 Task: Where is the Space Needle located in Seattle?
Action: Key pressed Key.shift'W''h''e''r''e'Key.space'i''s'Key.space't''h''e'Key.spaceKey.shift'S''p''a''c''e'Key.spaceKey.shift'N''e''e''d''l''e'Key.space'l''o''c''a''t''e''d'Key.space'i''n'Key.spaceKey.shift'S''e''a''t''t''l''e'Key.shift_r'?'Key.enter
Screenshot: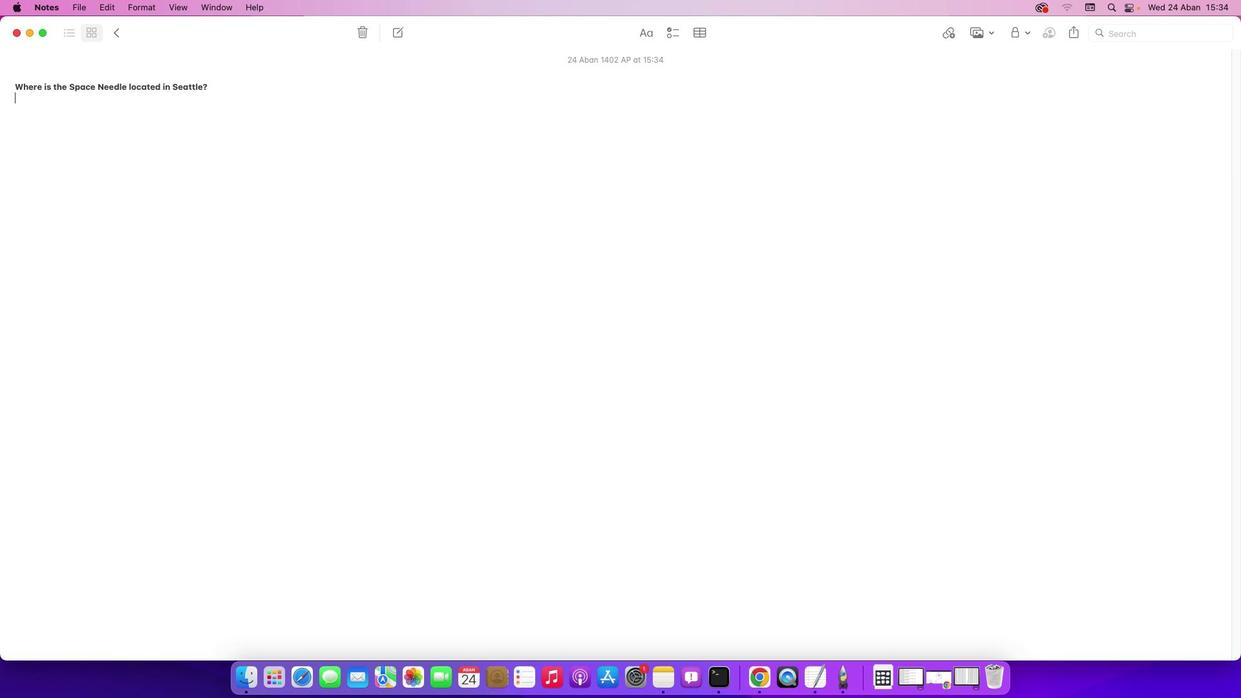 
Action: Mouse moved to (941, 679)
Screenshot: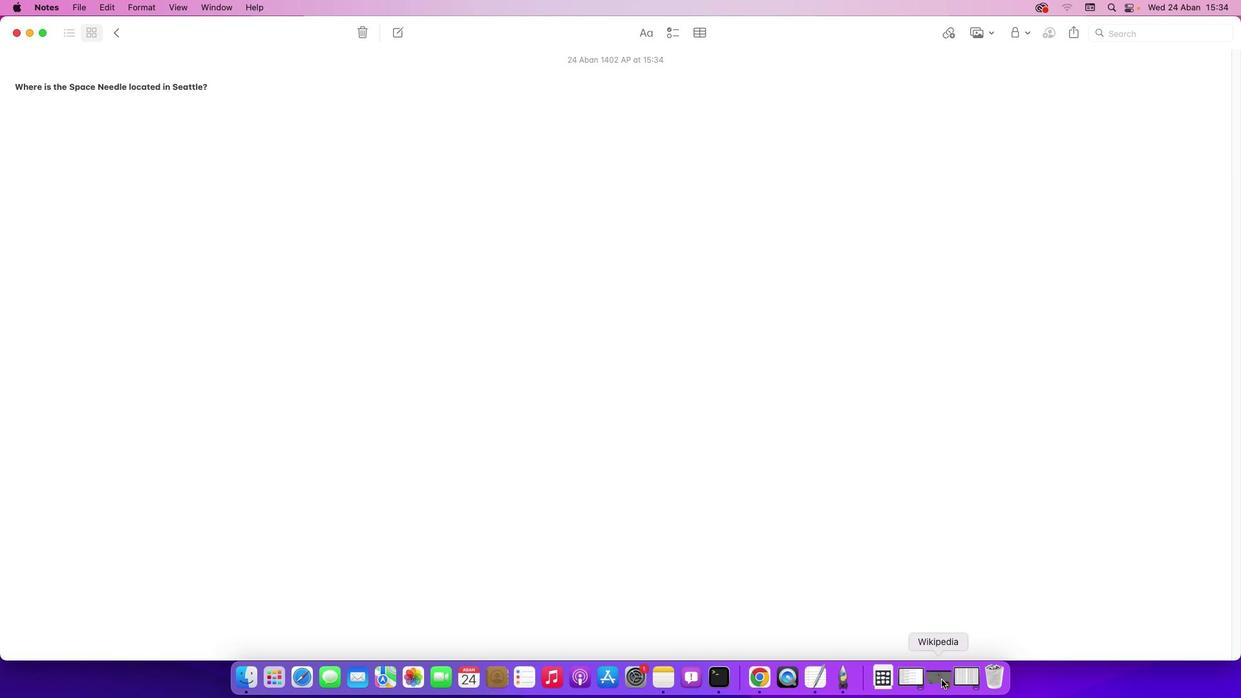 
Action: Mouse pressed left at (941, 679)
Screenshot: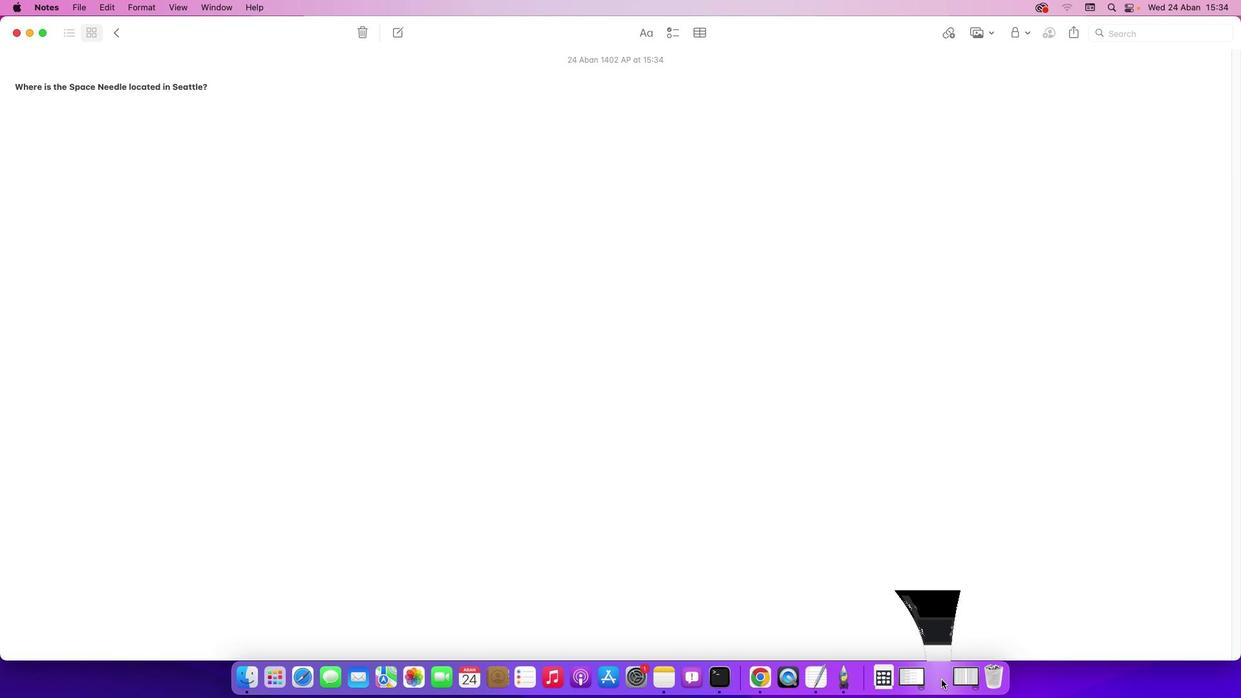 
Action: Mouse moved to (514, 387)
Screenshot: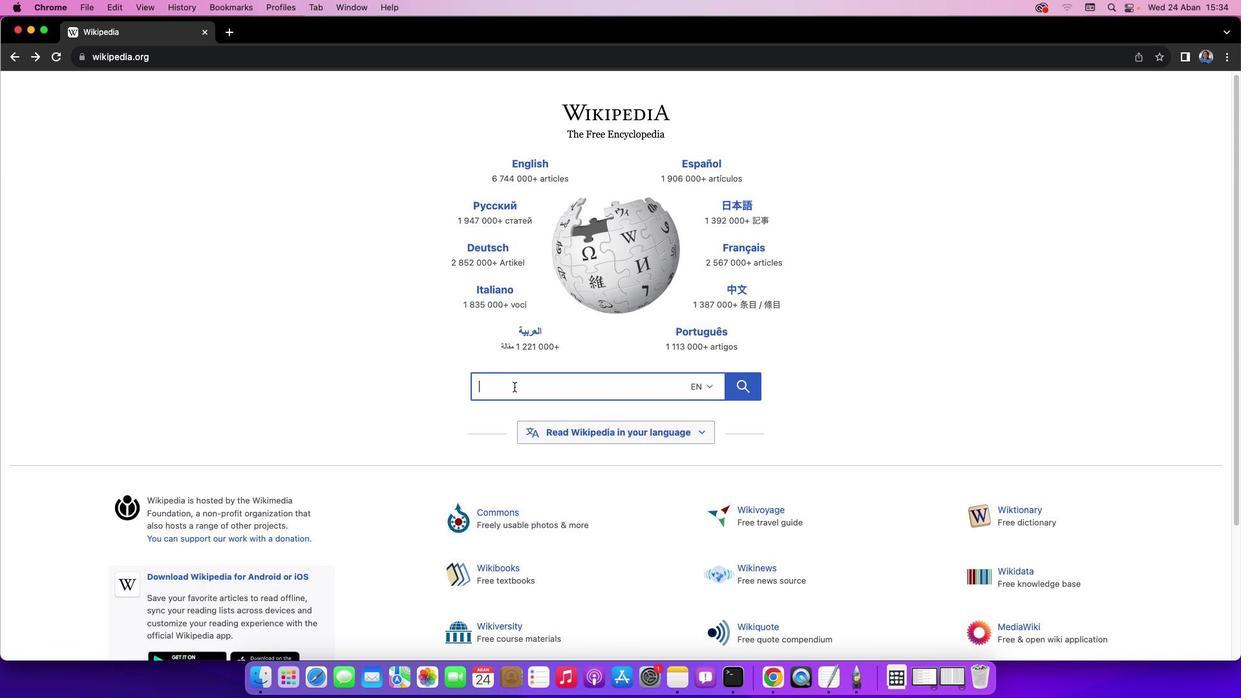 
Action: Mouse pressed left at (514, 387)
Screenshot: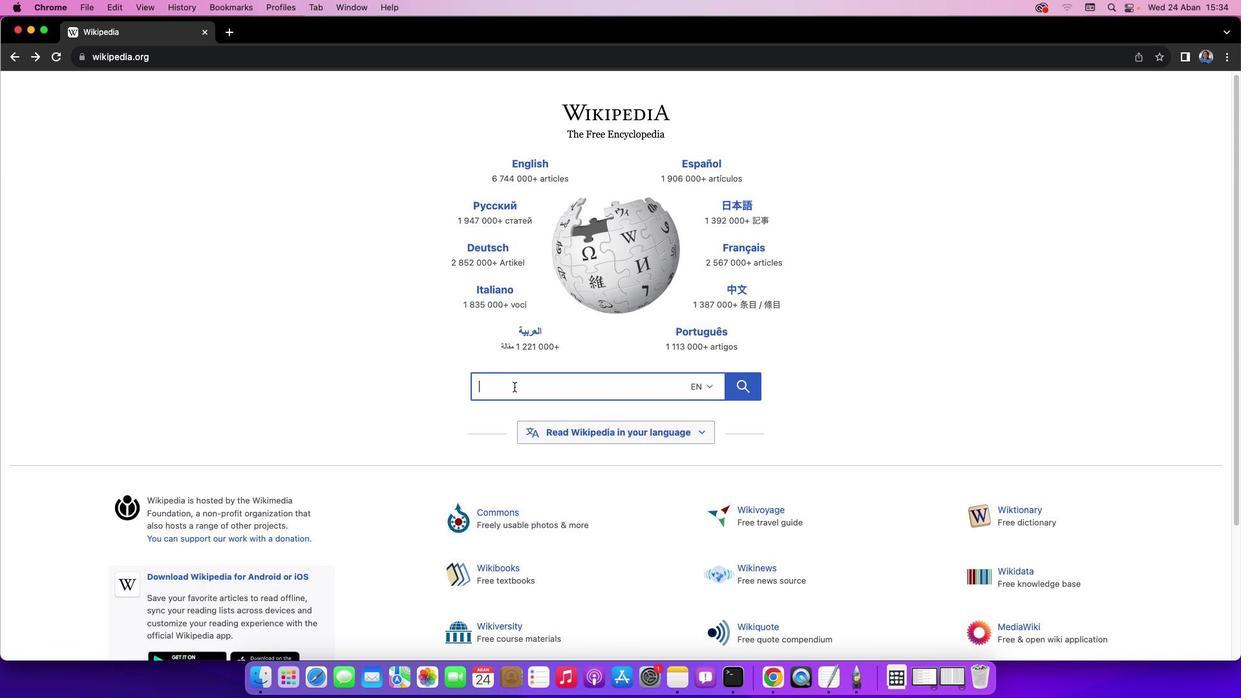 
Action: Key pressed Key.shift
Screenshot: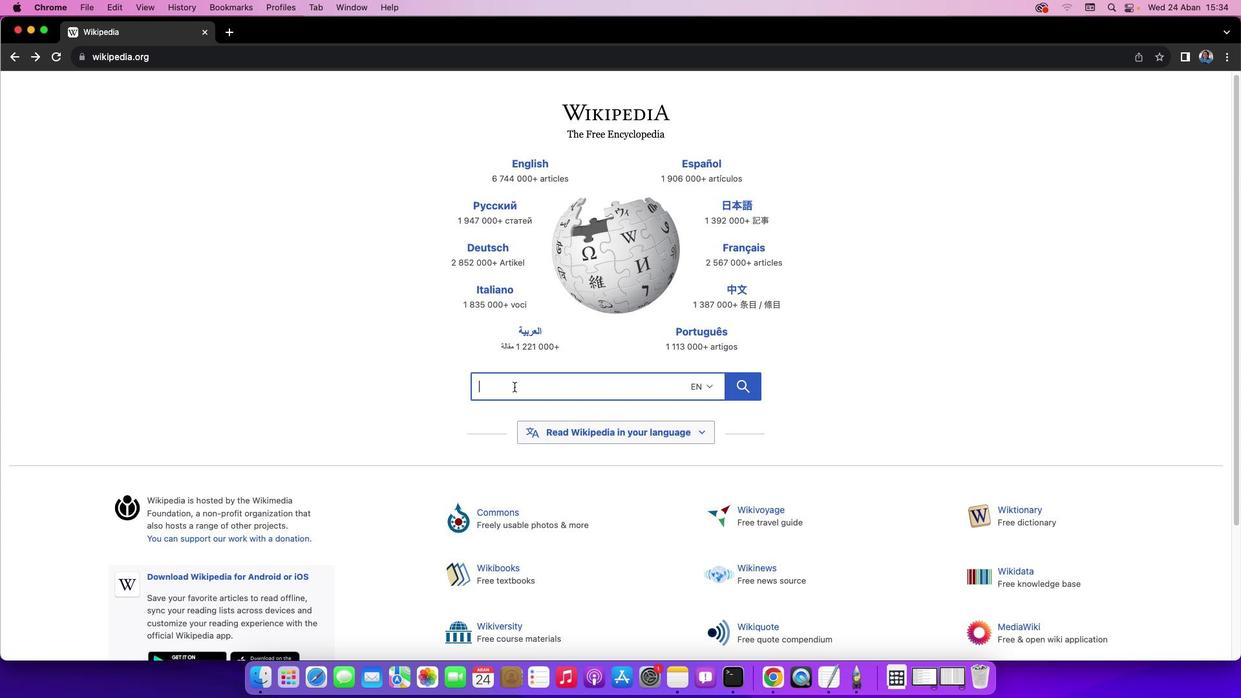 
Action: Mouse moved to (514, 386)
Screenshot: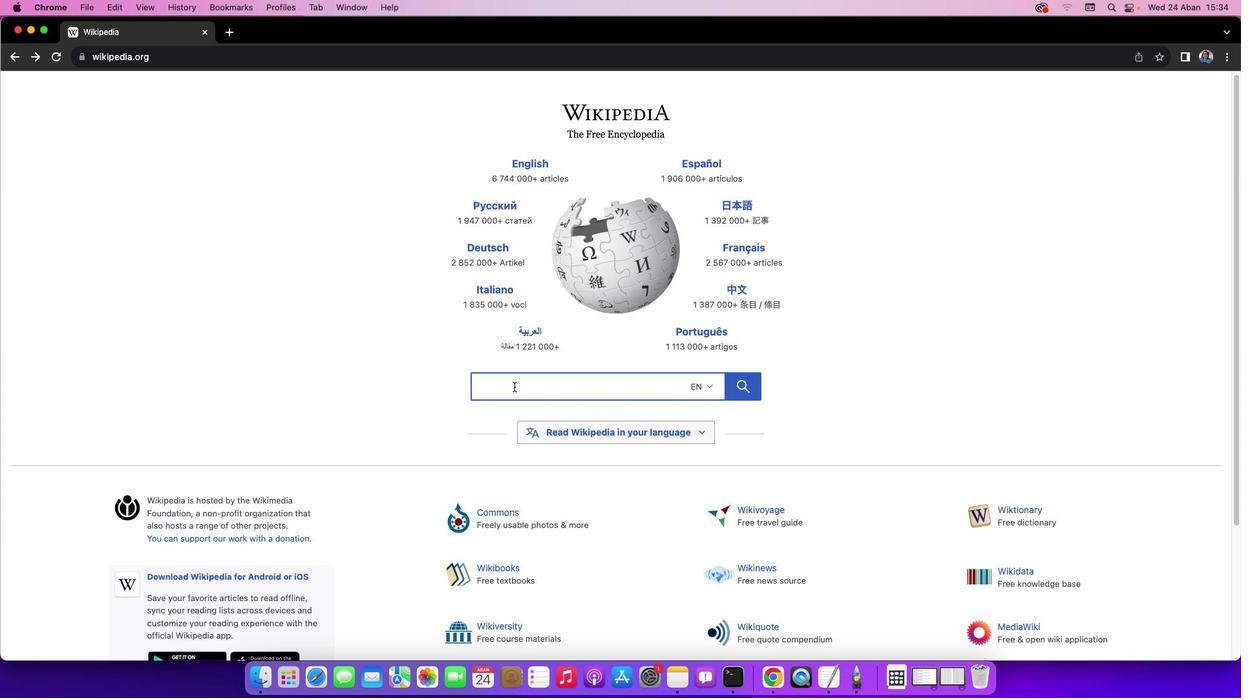 
Action: Key pressed 'S''p''a''c''e'Key.spaceKey.shift'N''e''e''d''l''e'
Screenshot: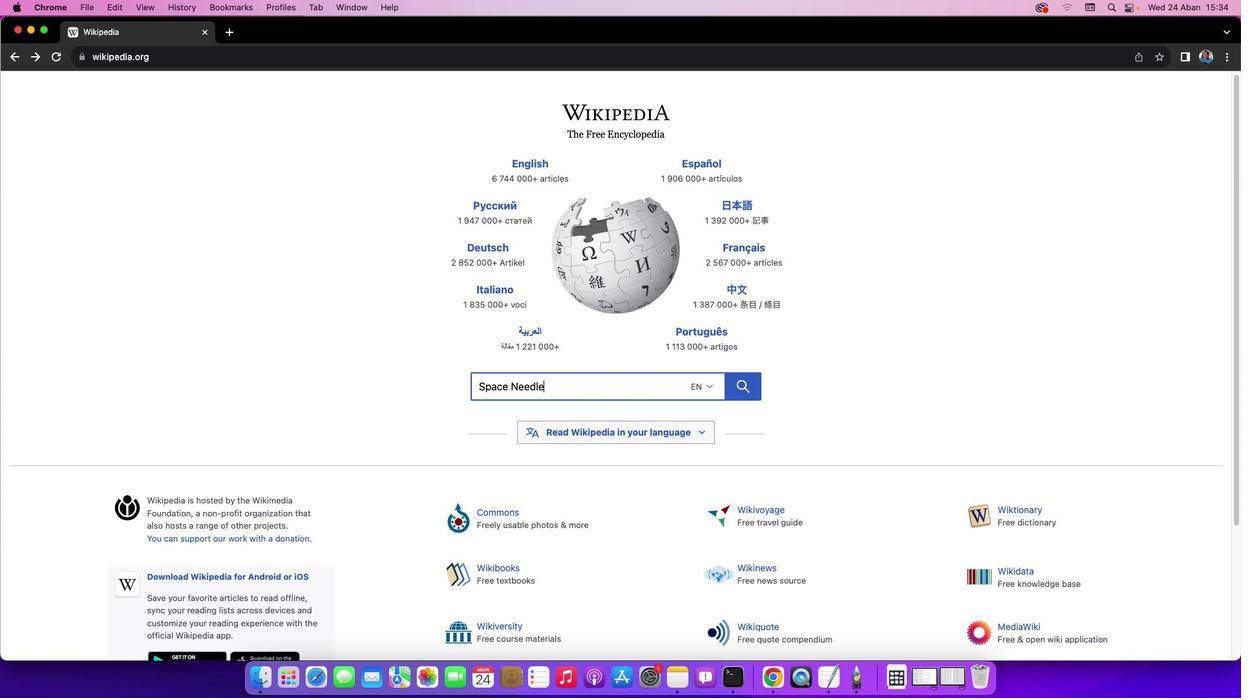
Action: Mouse moved to (747, 386)
Screenshot: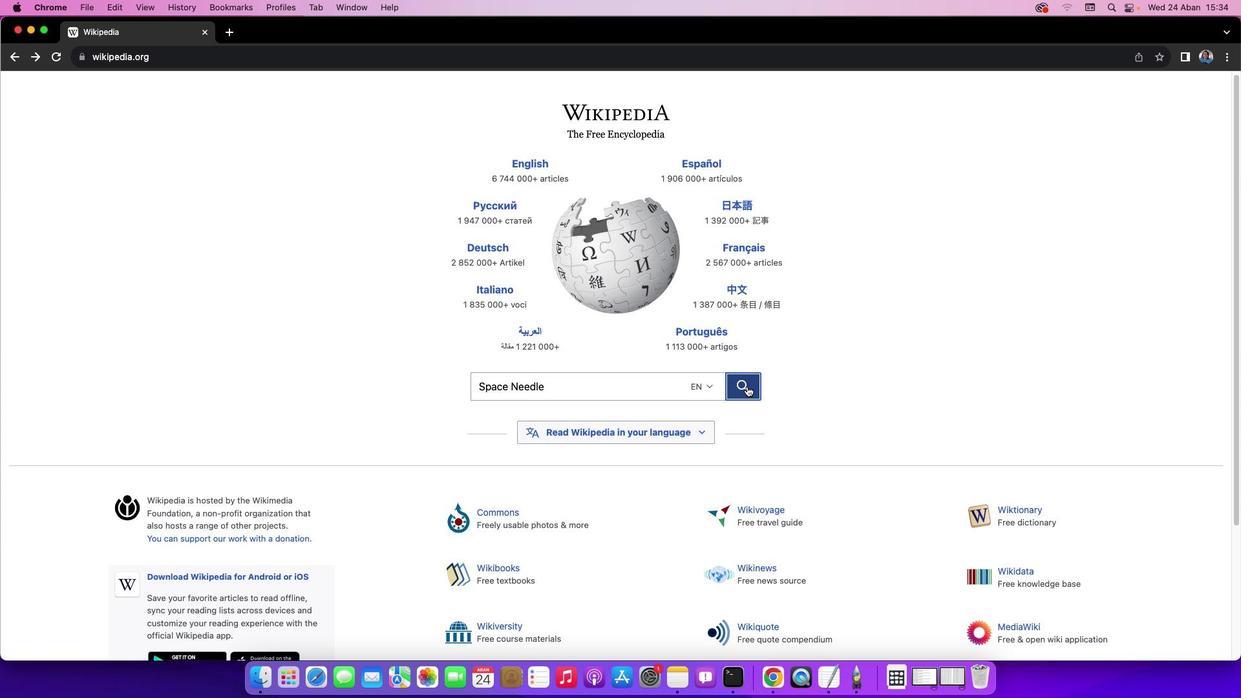 
Action: Mouse pressed left at (747, 386)
Screenshot: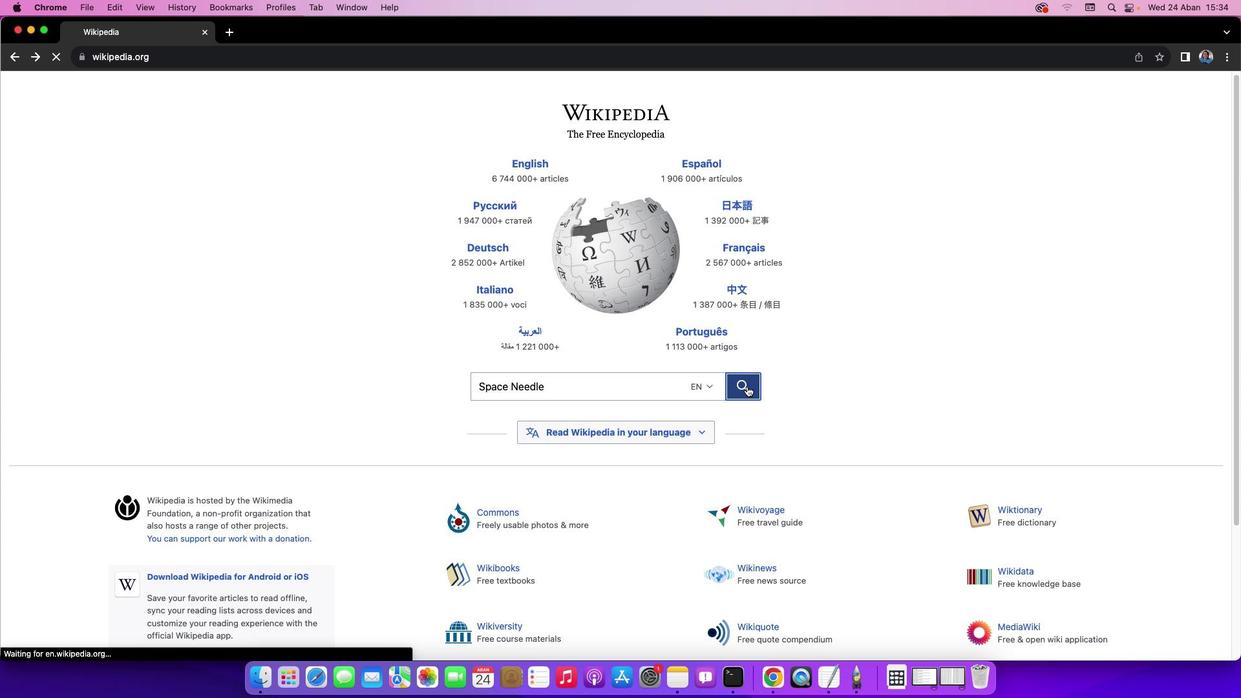 
Action: Mouse moved to (1236, 111)
Screenshot: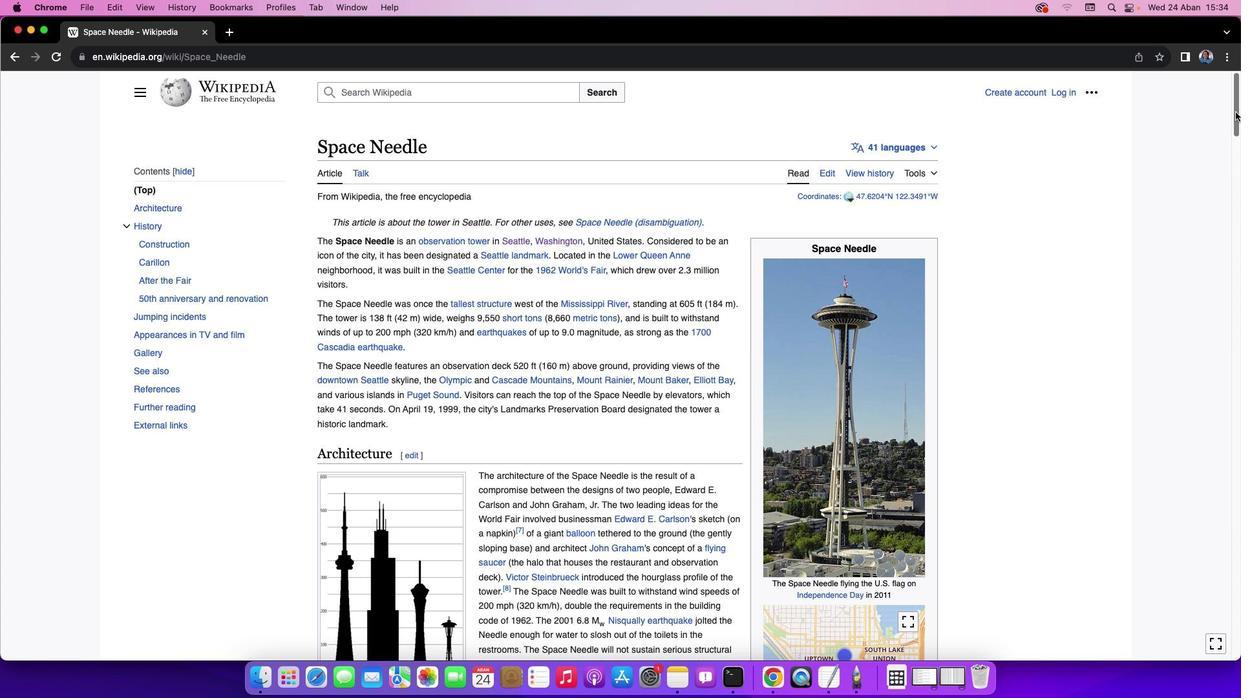 
Action: Mouse pressed left at (1236, 111)
Screenshot: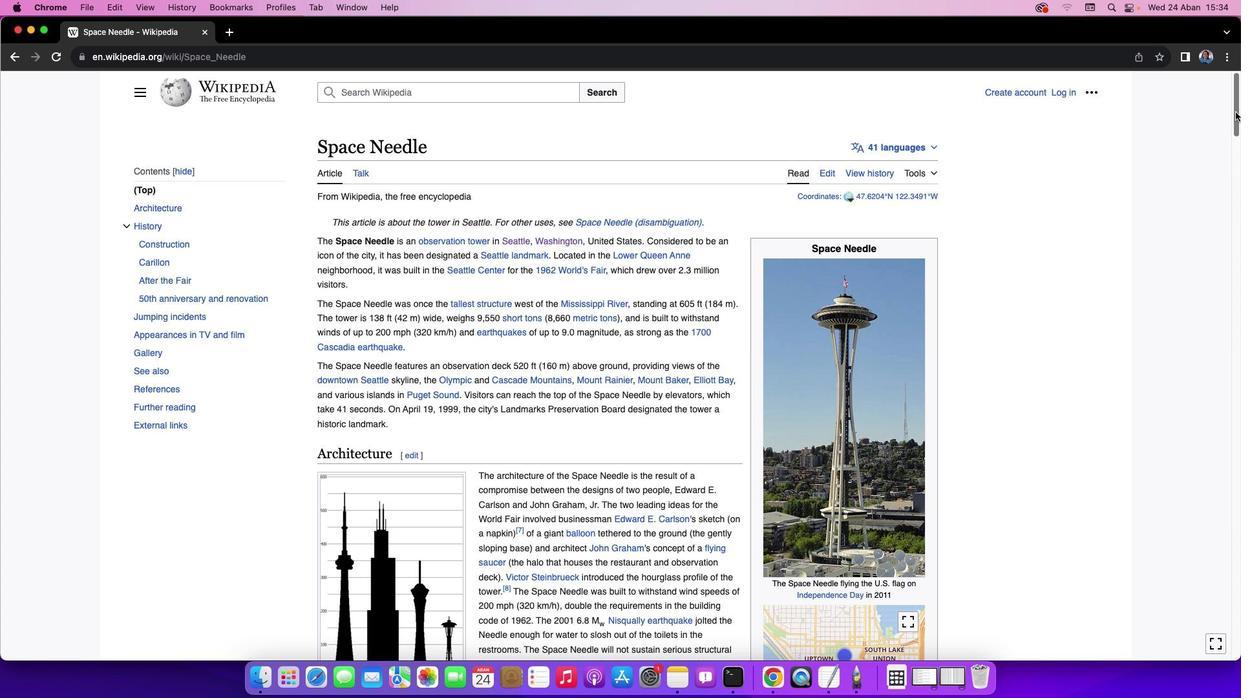 
Action: Mouse moved to (31, 31)
Screenshot: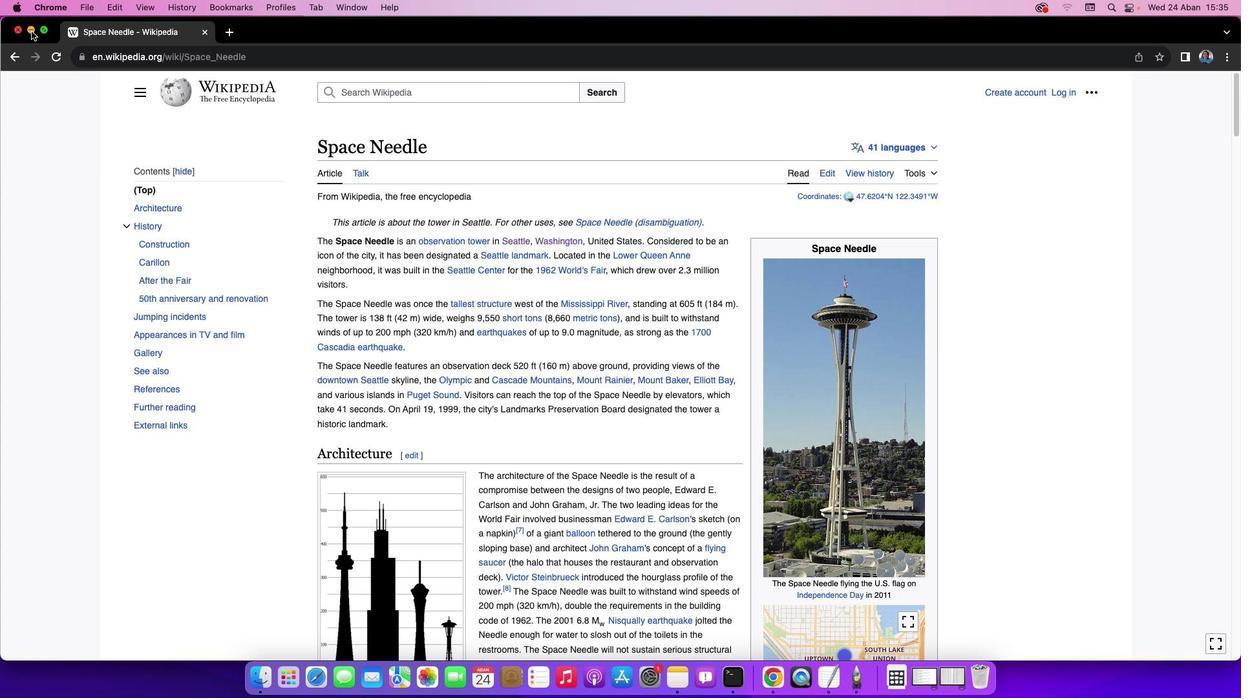 
Action: Mouse pressed left at (31, 31)
Screenshot: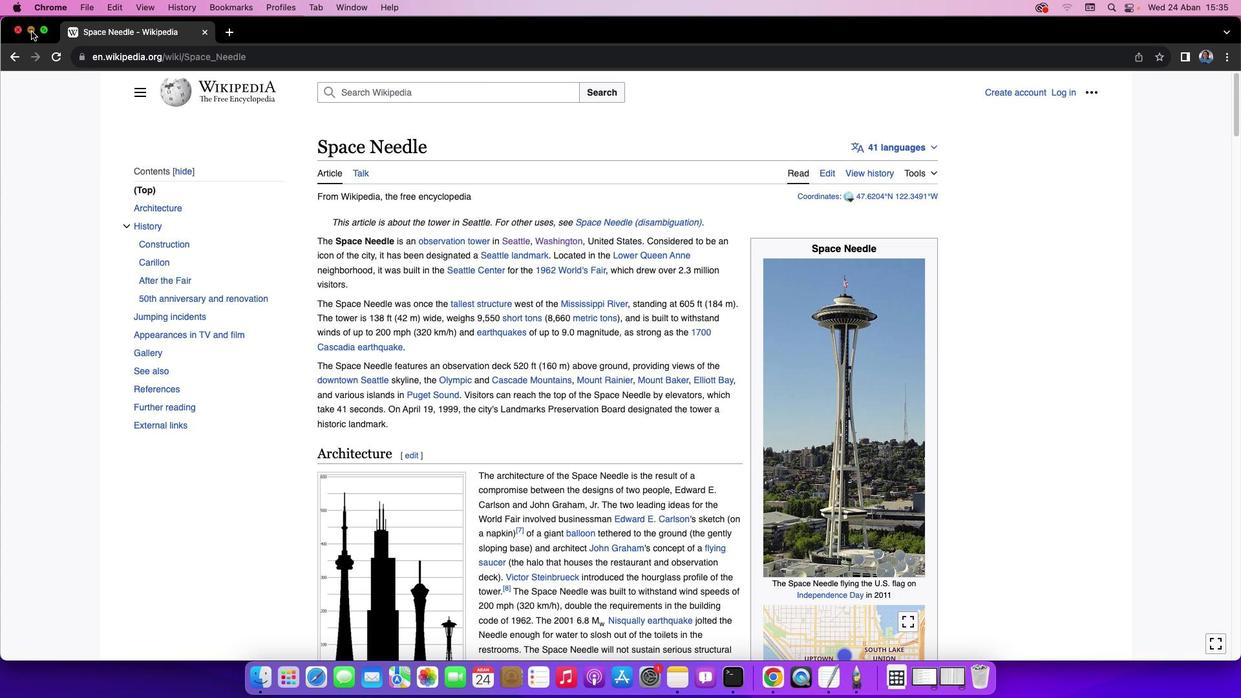 
Action: Mouse moved to (126, 115)
Screenshot: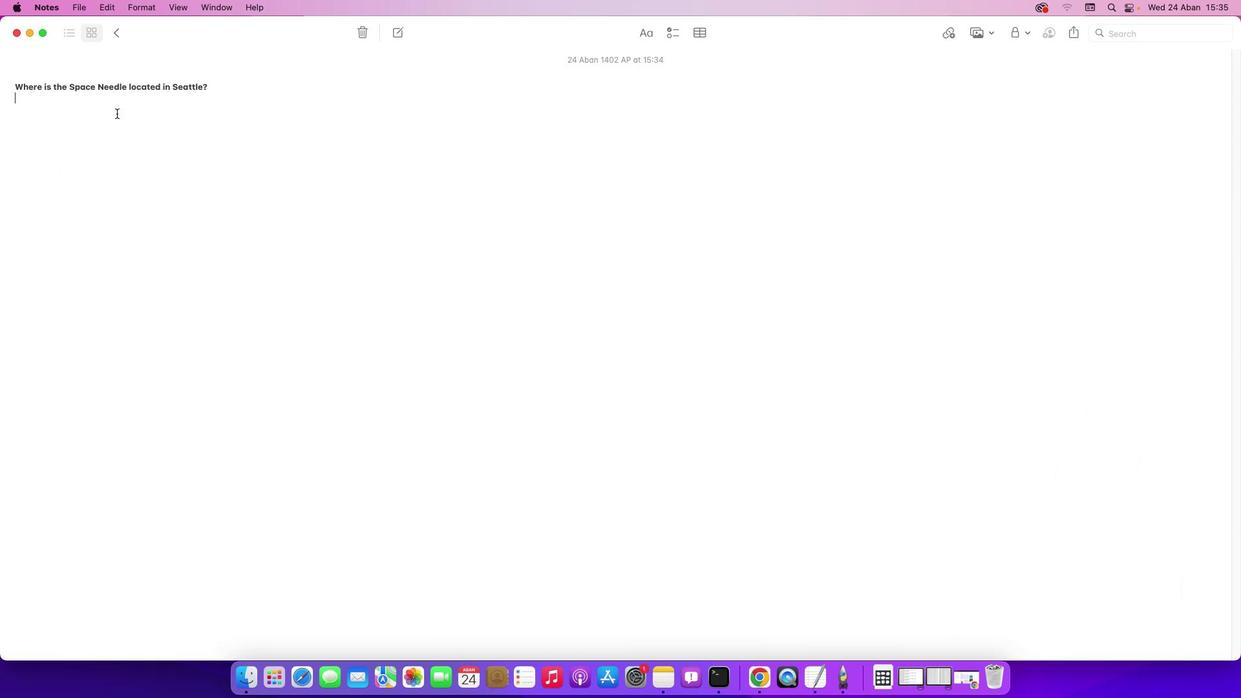 
Action: Mouse pressed left at (126, 115)
Screenshot: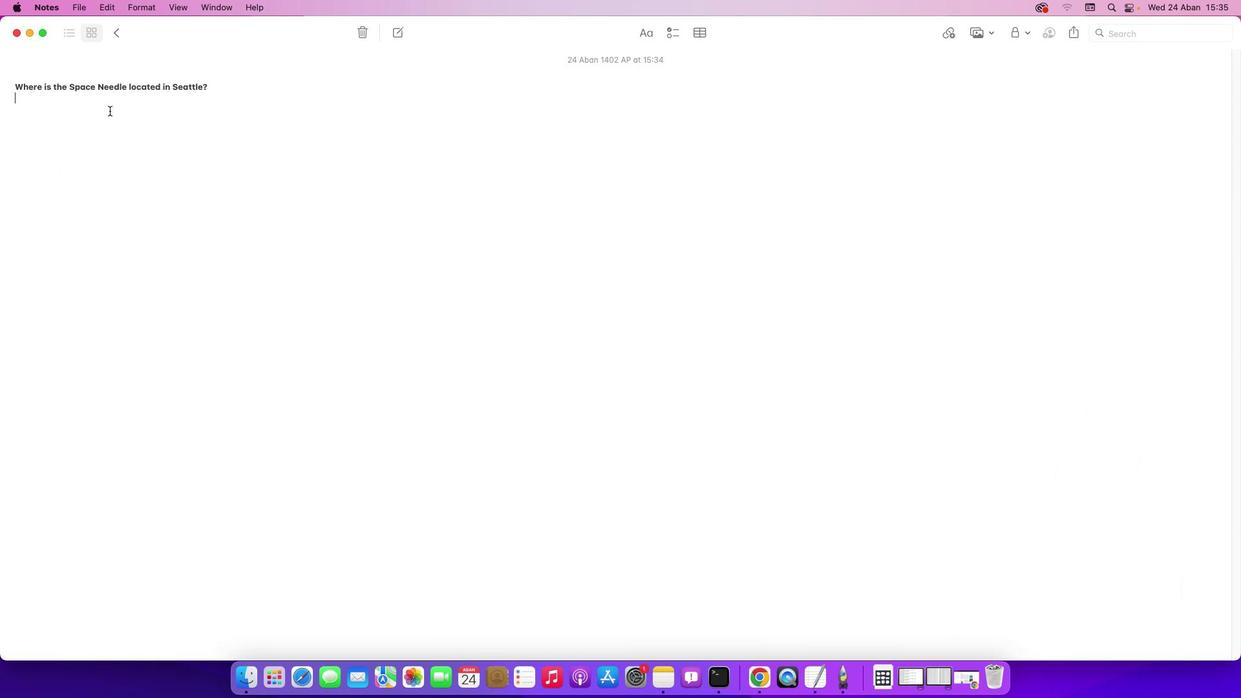 
Action: Mouse moved to (106, 108)
Screenshot: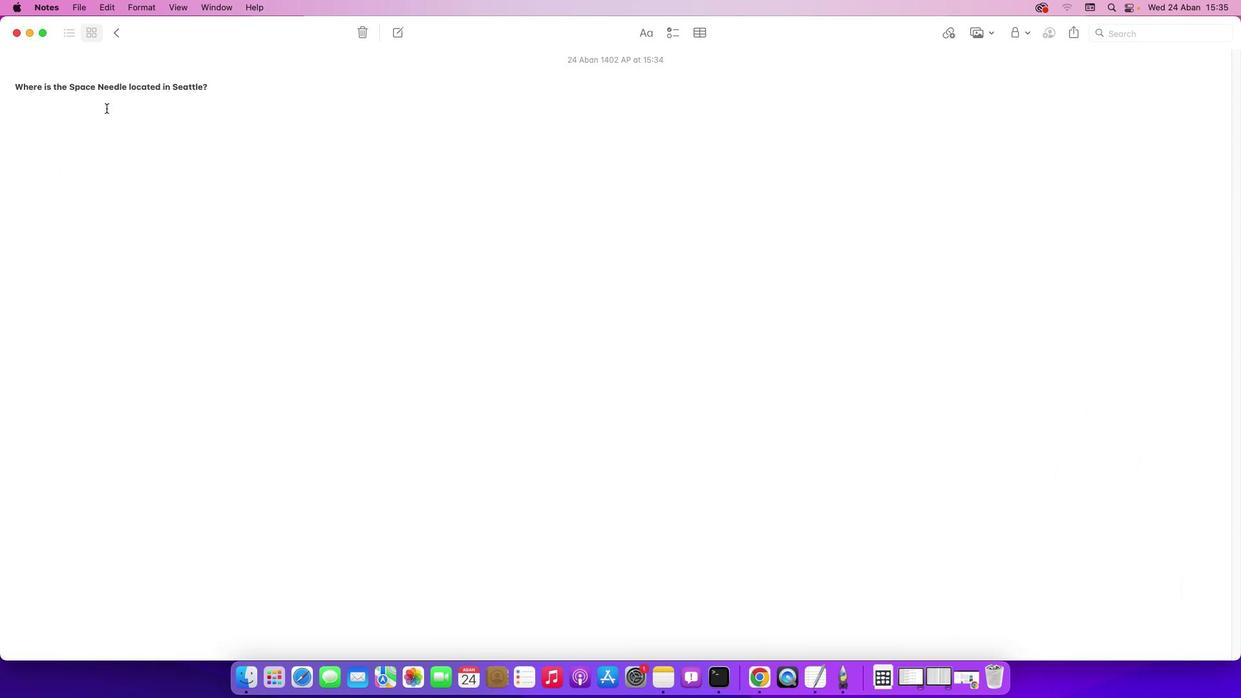 
Action: Key pressed Key.shift'T''h''e'Key.spaceKey.shift'S''p''a''c''e'Key.spaceKey.shiftKey.shift'N''e''e''d''l''e'Key.space'i''s'Key.space'l''o''c''a''t''e''d'Key.space'o''n'Key.spaceKey.shift'B''r''o''a''d'Key.spaceKey.shift'S''t''r''e''e''t'Key.space'i''n'Key.spaceKey.shift'K''i''n''g'Key.spaceKey.shift'C''o''u''n''t''y'Key.space'o''f'Key.space't''h''e'Key.space'c''i''t''y'Key.space'o''f'Key.spaceKey.shift'S''e''a''t''t''l''e'Key.space'o''f'Key.spaceKey.shift'W''a''s''h''i''n''g''t''o''n'Key.space's''t''a''t''e'Key.space'i''n'Key.space't''h''e'Key.spaceKey.shift'U''n''i''t''e''d'Key.space's'Key.backspaceKey.shift'S''t''a''t''e''s''.'
Screenshot: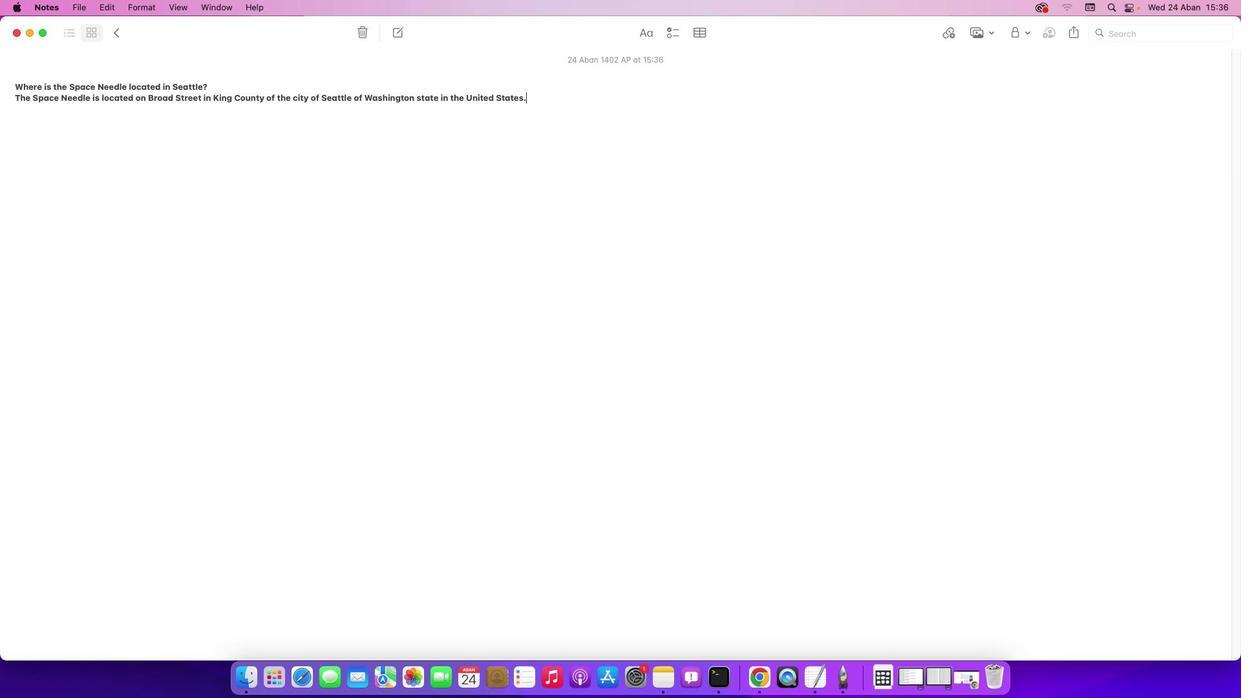 
